 Task: Assign Shilpa Srivastava as Assignee of Child Issue ChildIssue0059 of Issue Issue0030 in Backlog  in Scrum Project Project0006 in Jira
Action: Mouse moved to (427, 471)
Screenshot: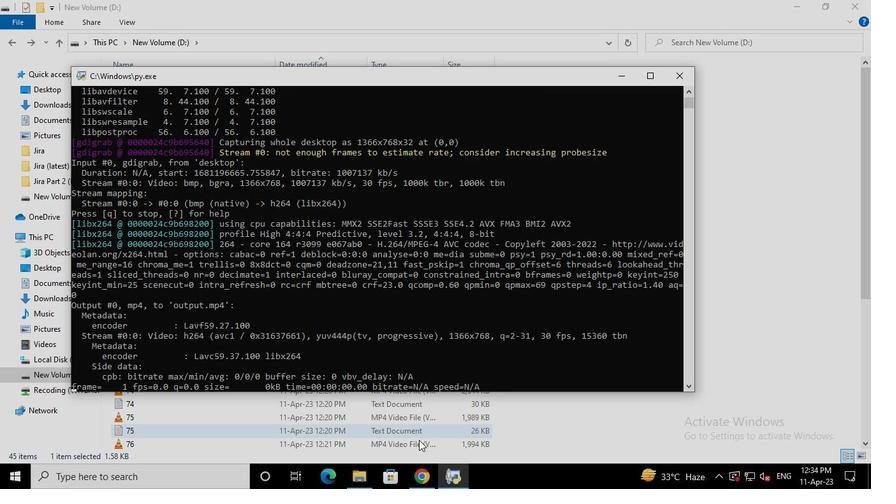 
Action: Mouse pressed left at (427, 471)
Screenshot: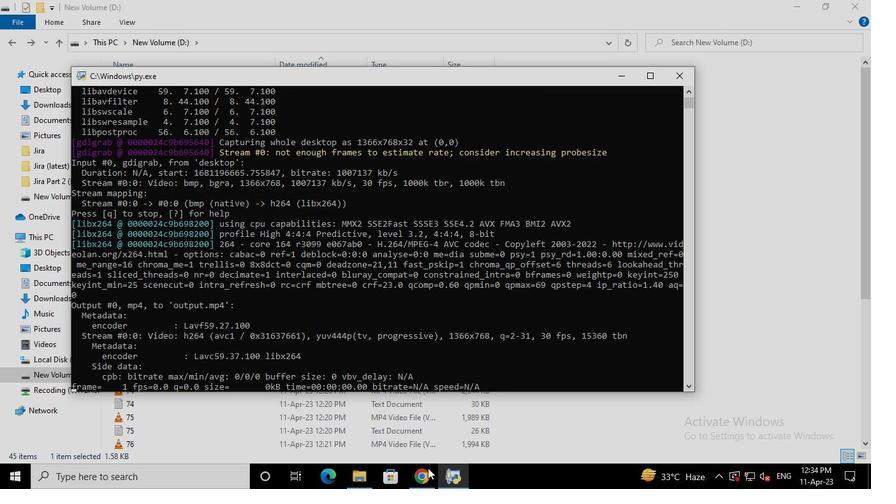 
Action: Mouse moved to (84, 193)
Screenshot: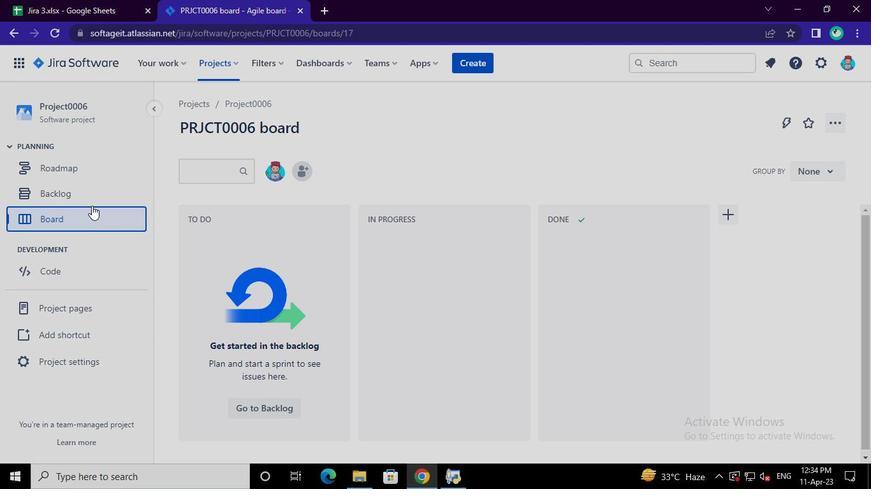 
Action: Mouse pressed left at (84, 193)
Screenshot: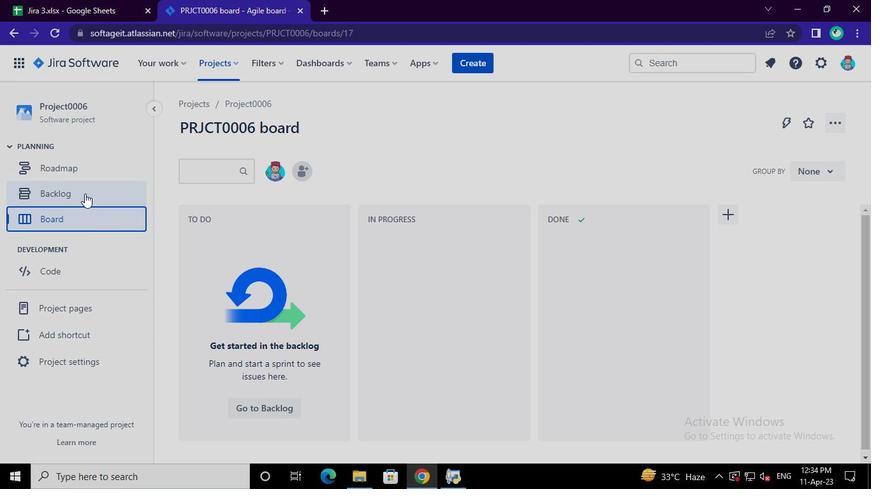
Action: Mouse moved to (289, 383)
Screenshot: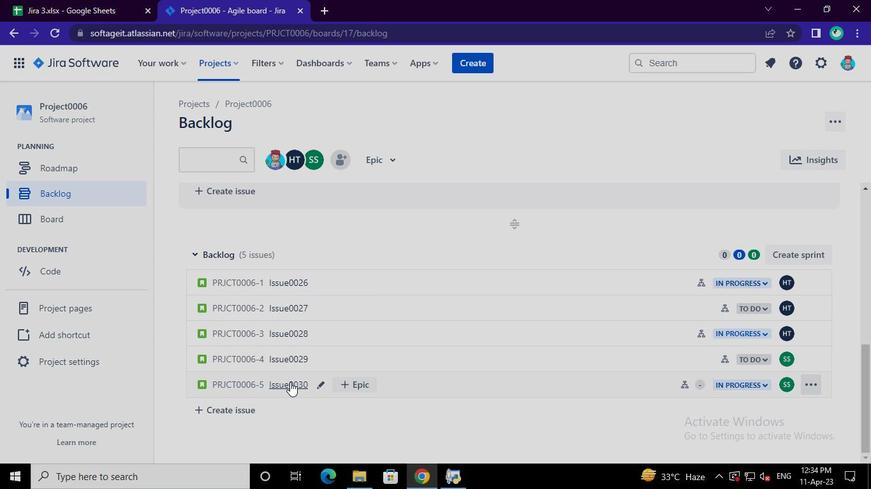 
Action: Mouse pressed left at (289, 383)
Screenshot: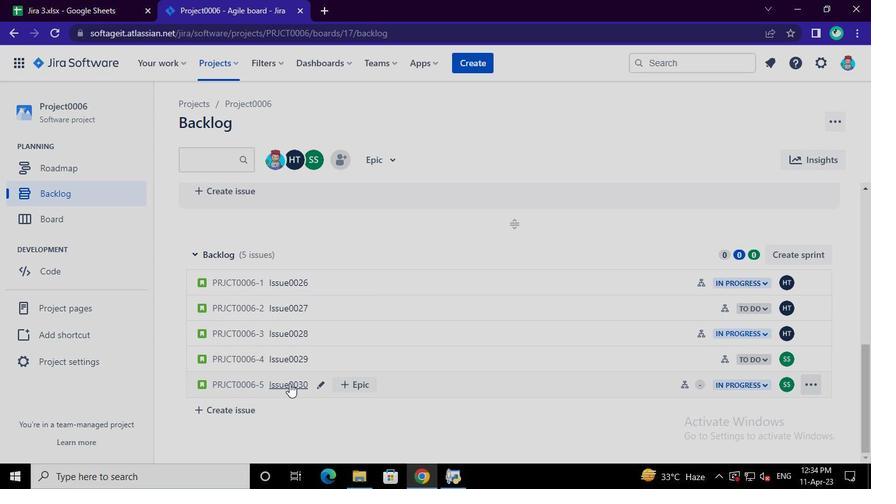 
Action: Mouse moved to (794, 283)
Screenshot: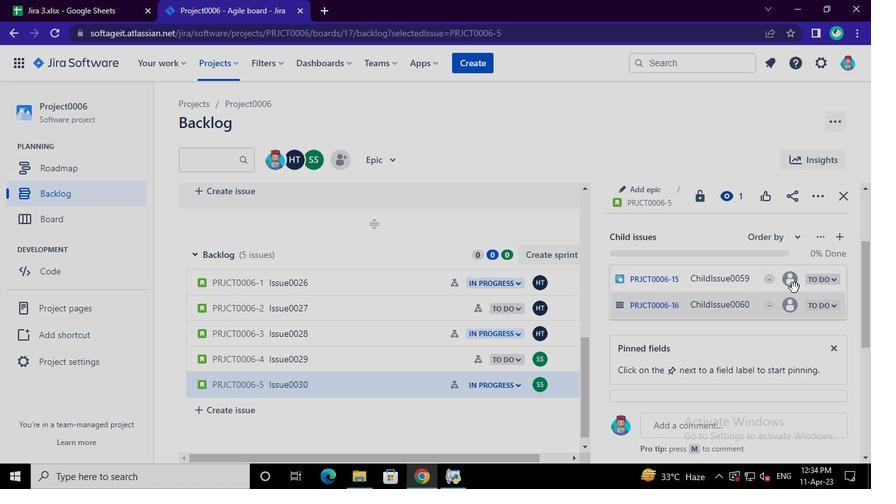 
Action: Mouse pressed left at (794, 283)
Screenshot: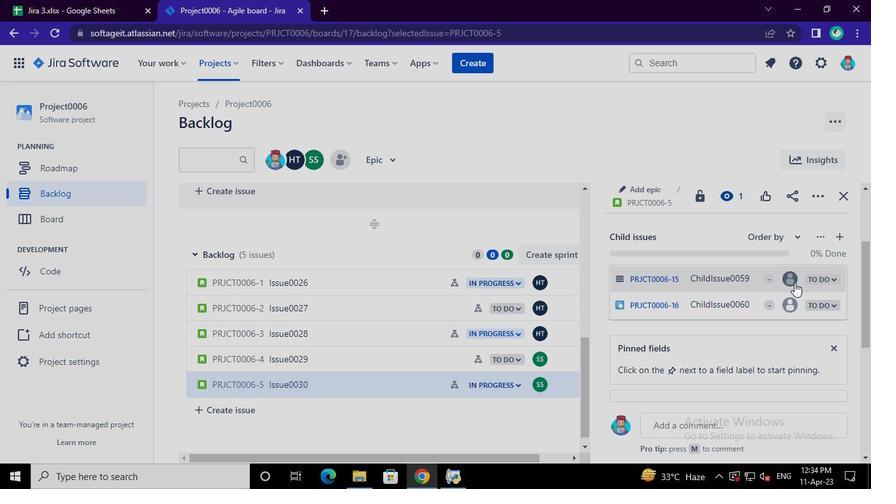 
Action: Mouse moved to (649, 301)
Screenshot: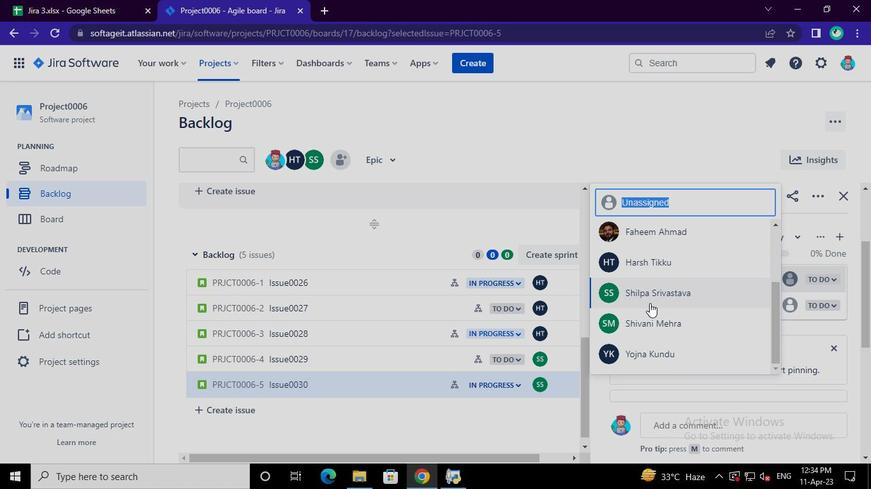 
Action: Mouse pressed left at (649, 301)
Screenshot: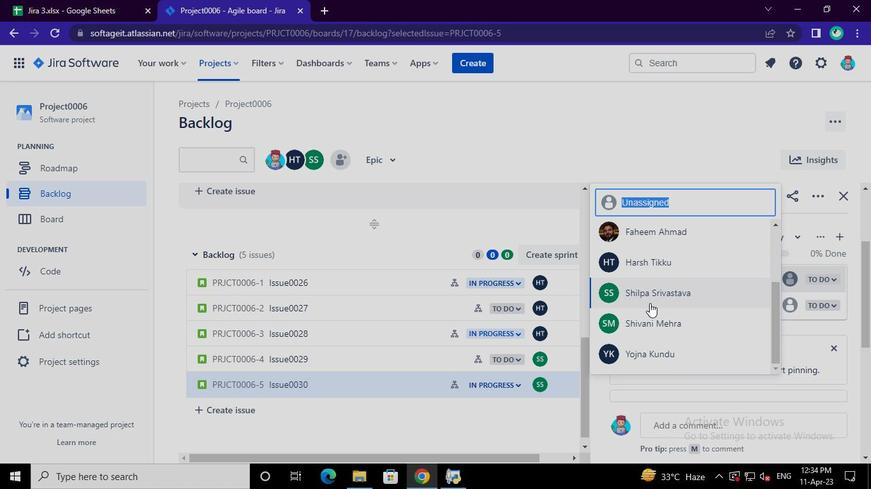 
Action: Mouse moved to (445, 485)
Screenshot: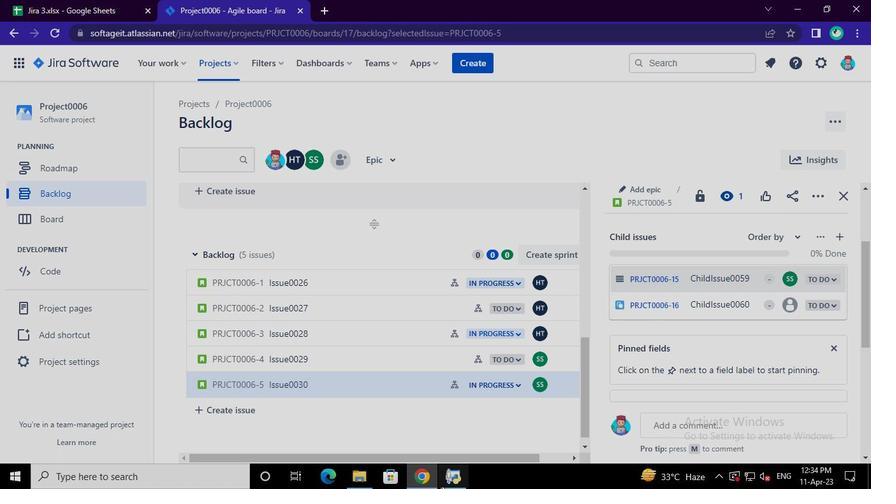 
Action: Mouse pressed left at (445, 485)
Screenshot: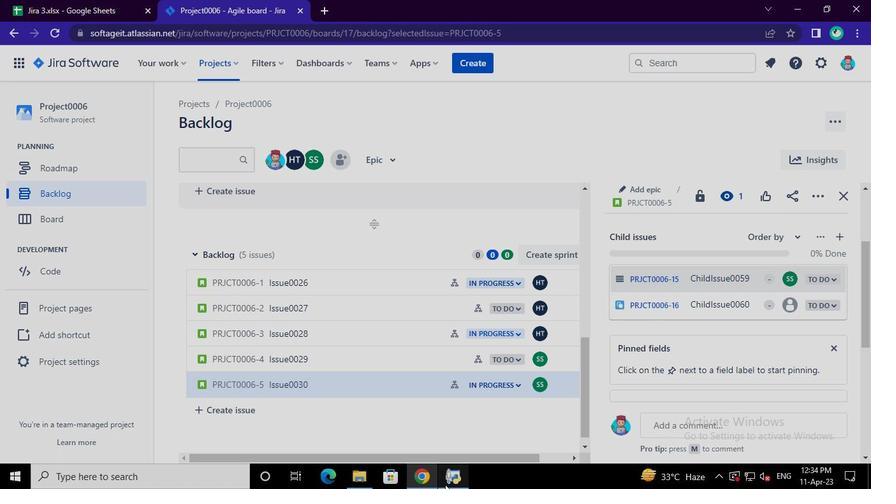 
Action: Mouse moved to (681, 73)
Screenshot: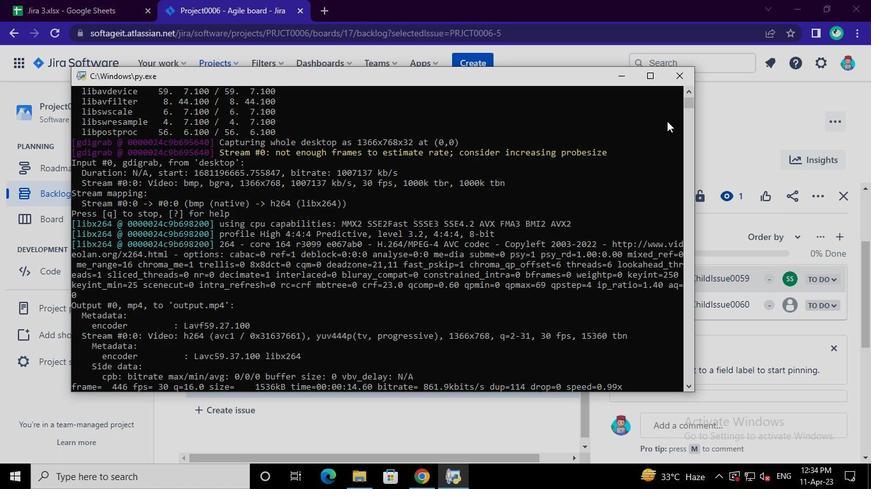 
Action: Mouse pressed left at (681, 73)
Screenshot: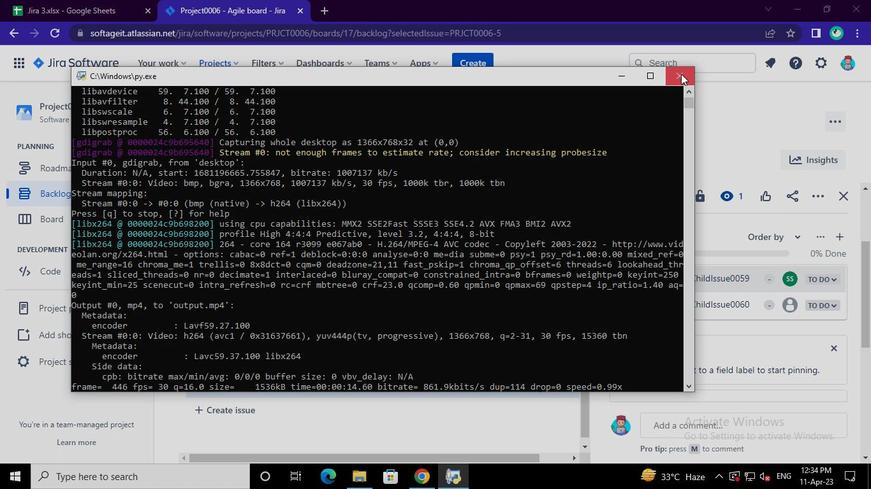 
